 Task: Look for gluten-free products only.
Action: Mouse moved to (18, 106)
Screenshot: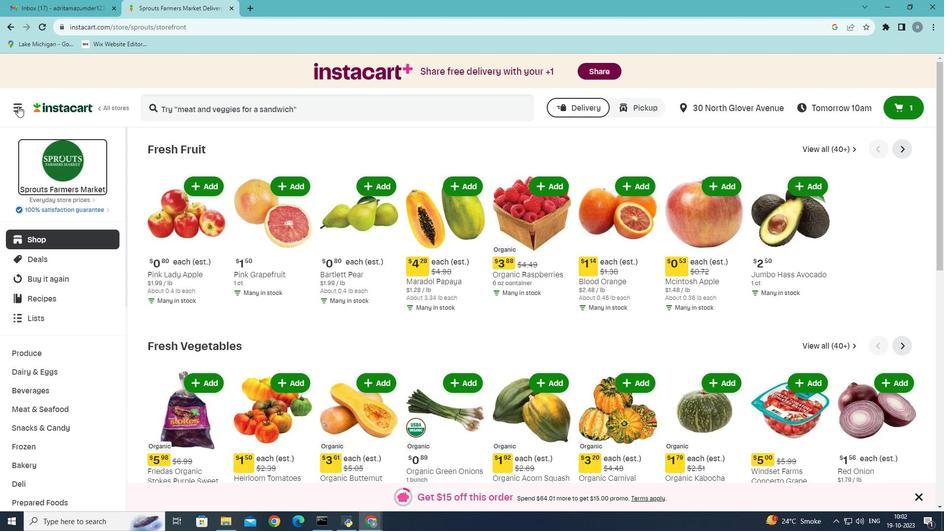 
Action: Mouse pressed left at (18, 106)
Screenshot: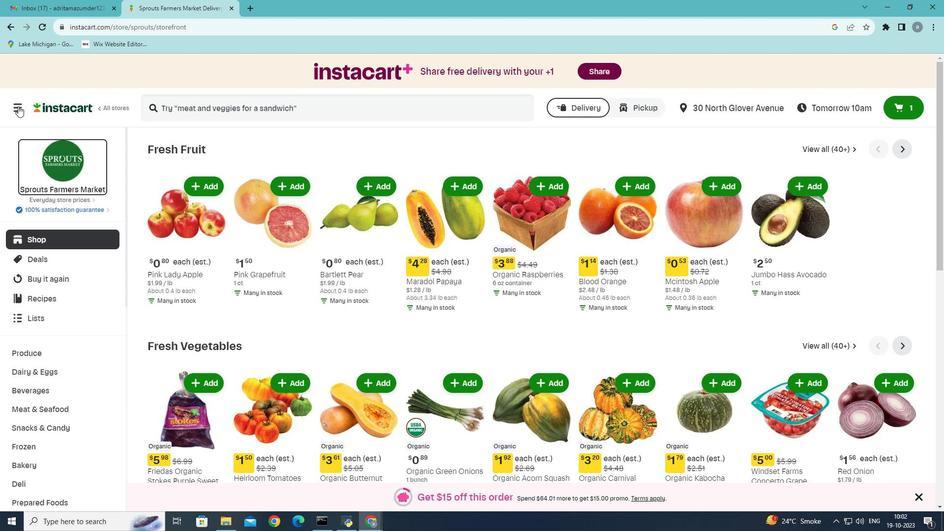 
Action: Mouse moved to (44, 289)
Screenshot: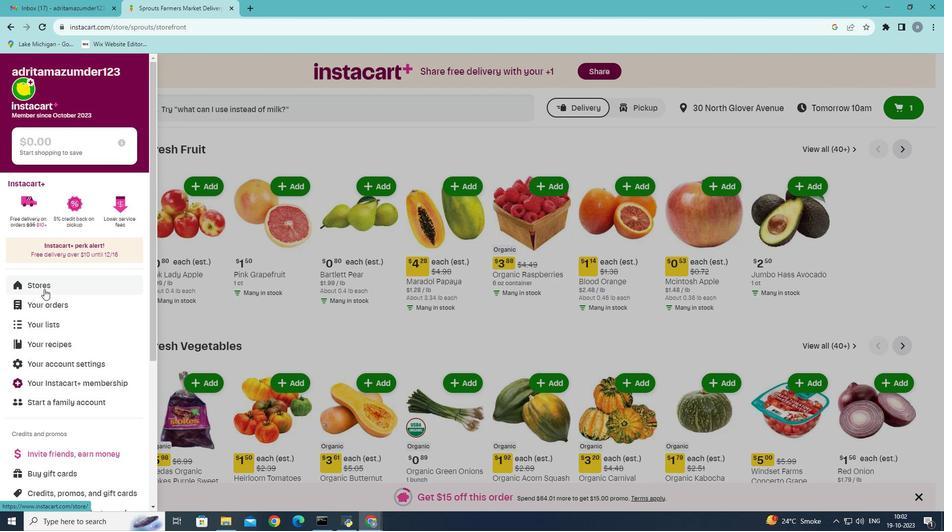 
Action: Mouse pressed left at (44, 289)
Screenshot: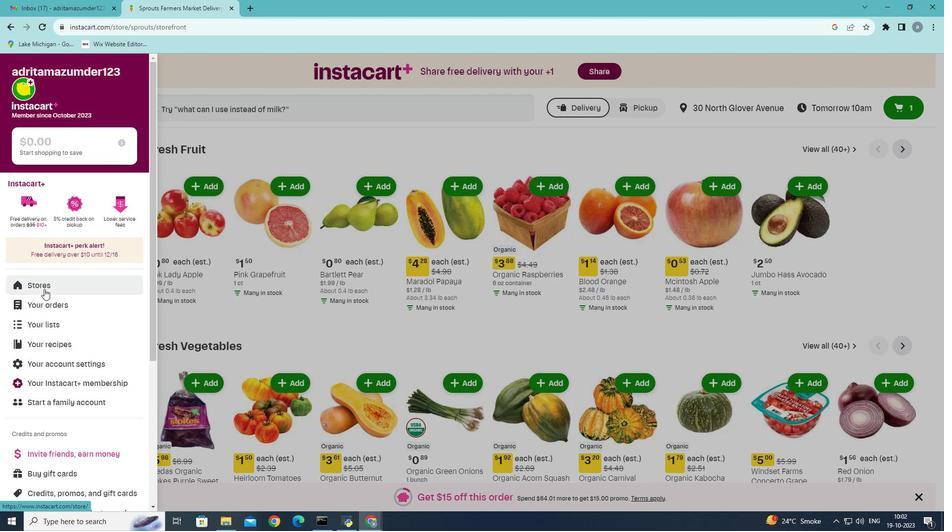 
Action: Mouse moved to (234, 116)
Screenshot: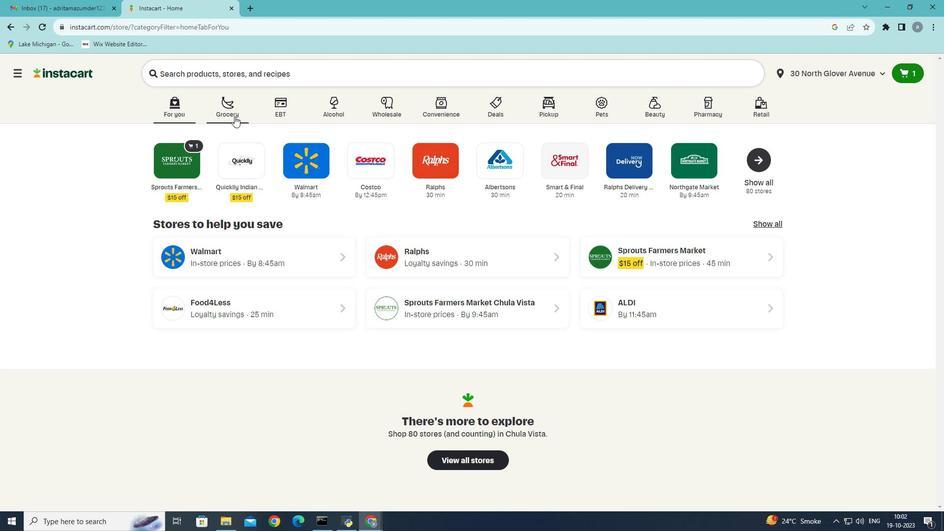 
Action: Mouse pressed left at (234, 116)
Screenshot: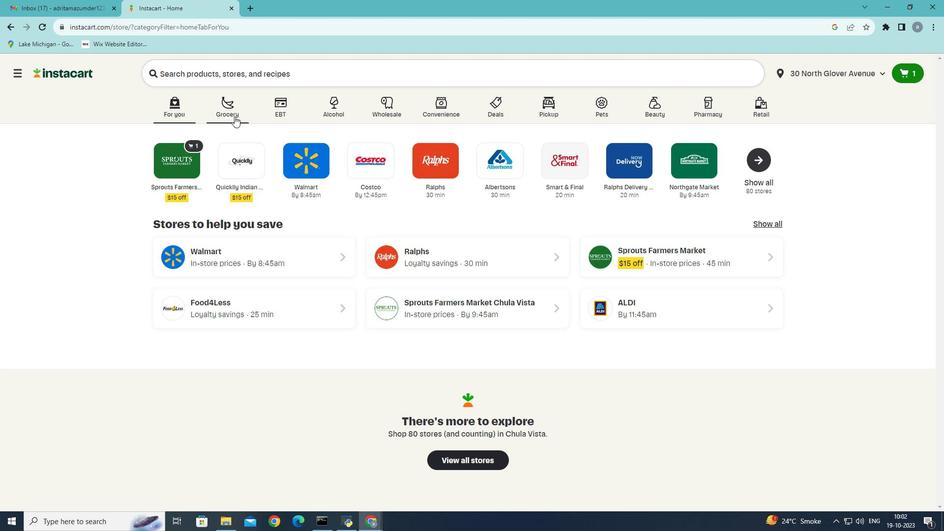 
Action: Mouse moved to (232, 294)
Screenshot: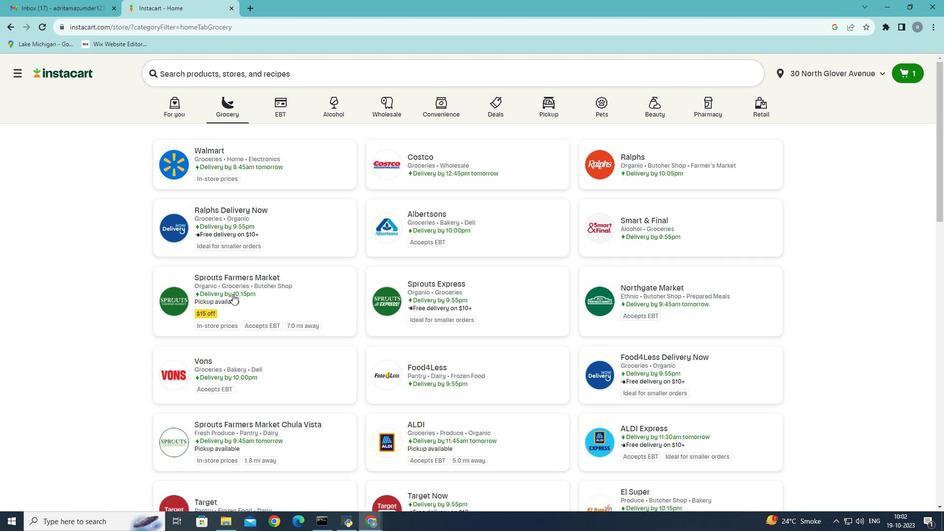 
Action: Mouse pressed left at (232, 294)
Screenshot: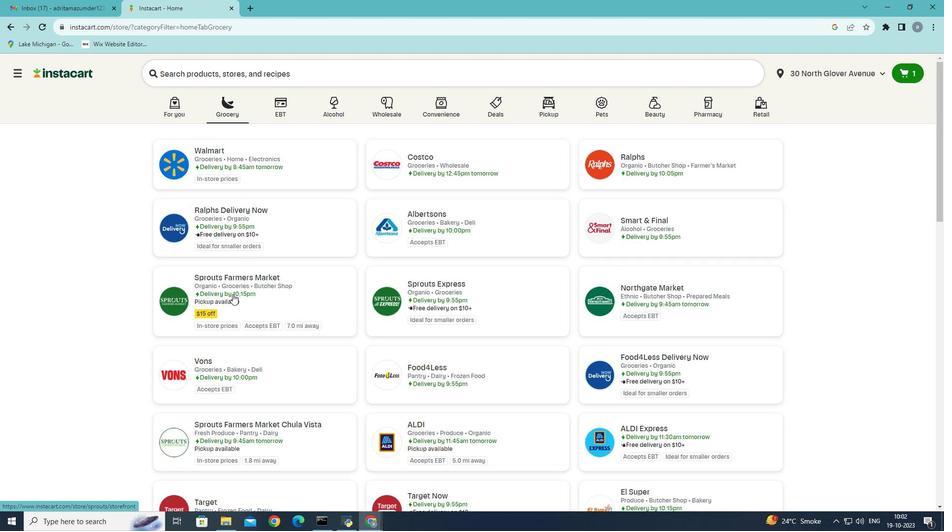 
Action: Mouse moved to (53, 409)
Screenshot: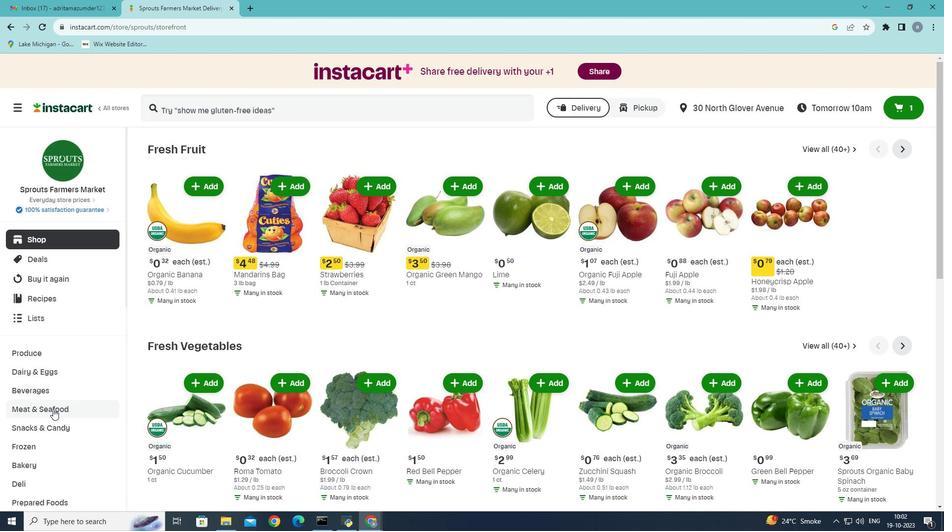 
Action: Mouse pressed left at (53, 409)
Screenshot: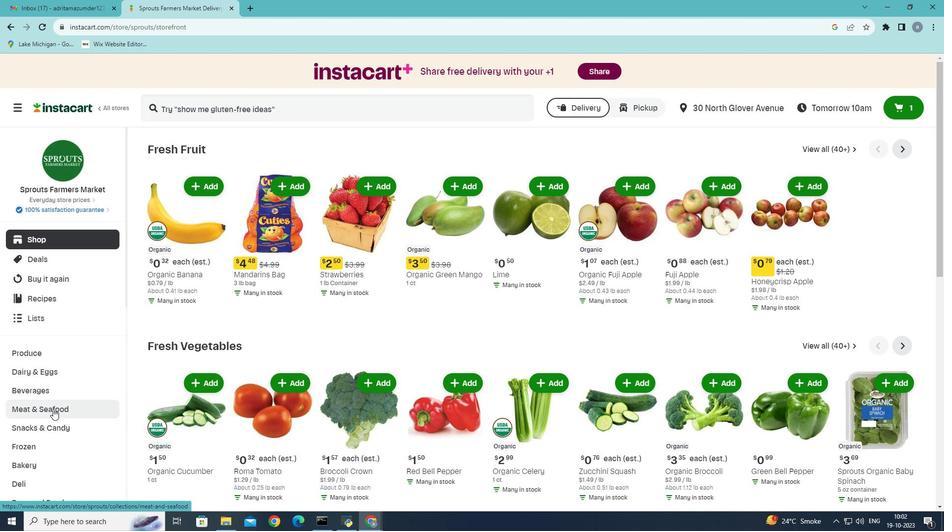 
Action: Mouse moved to (424, 170)
Screenshot: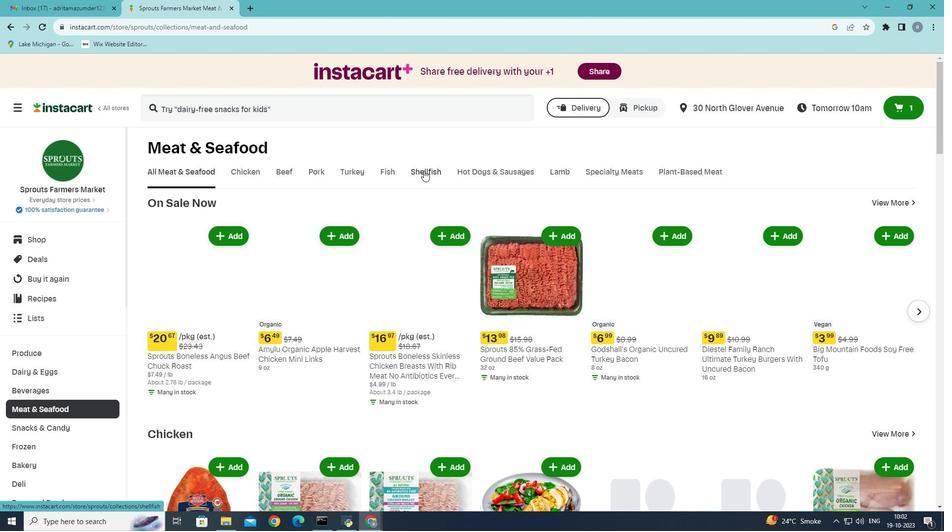
Action: Mouse pressed left at (424, 170)
Screenshot: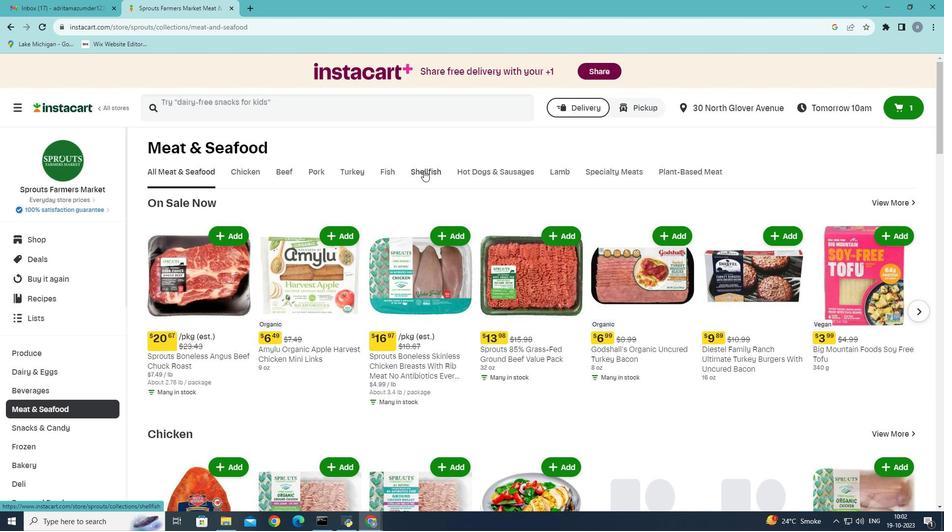 
Action: Mouse moved to (276, 255)
Screenshot: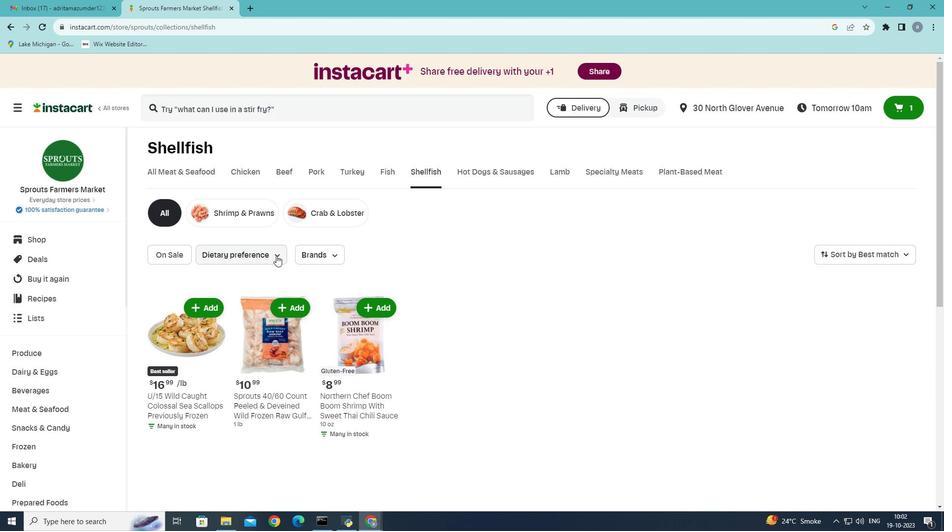 
Action: Mouse pressed left at (276, 255)
Screenshot: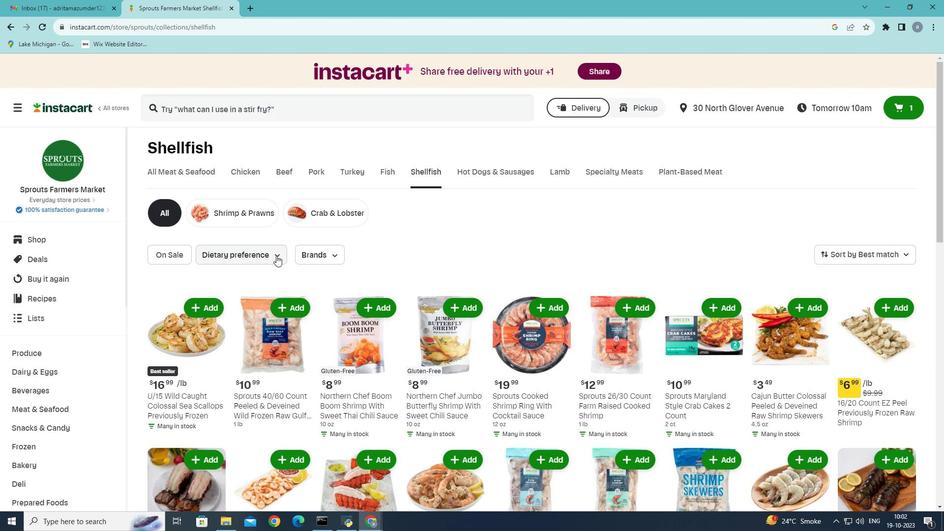 
Action: Mouse moved to (212, 284)
Screenshot: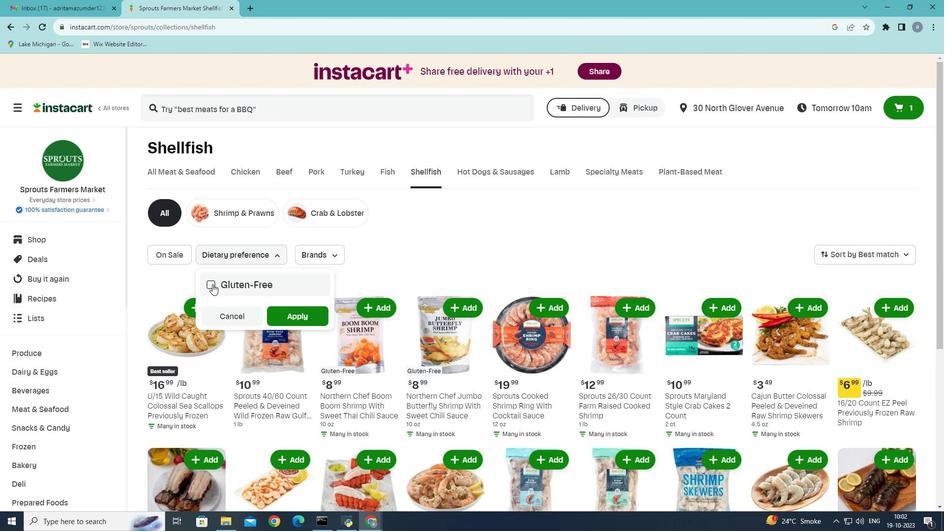 
Action: Mouse pressed left at (212, 284)
Screenshot: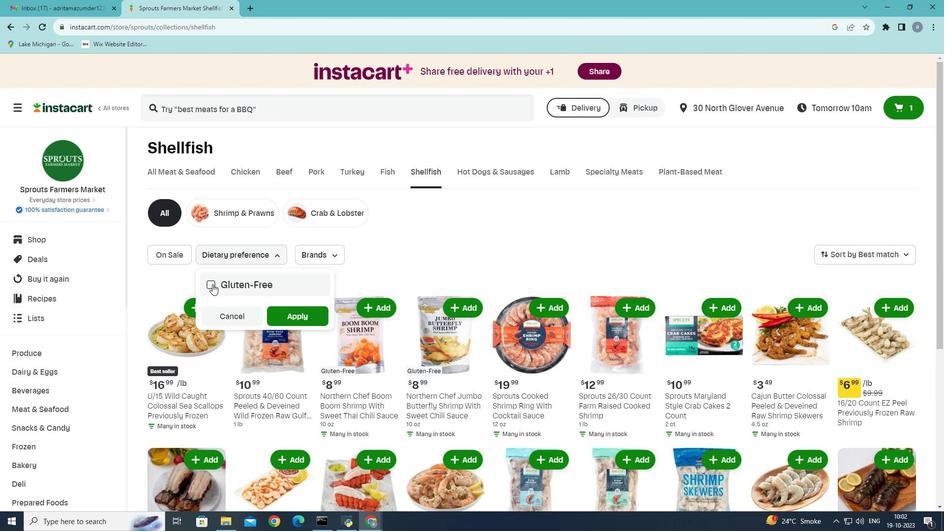 
Action: Mouse moved to (287, 312)
Screenshot: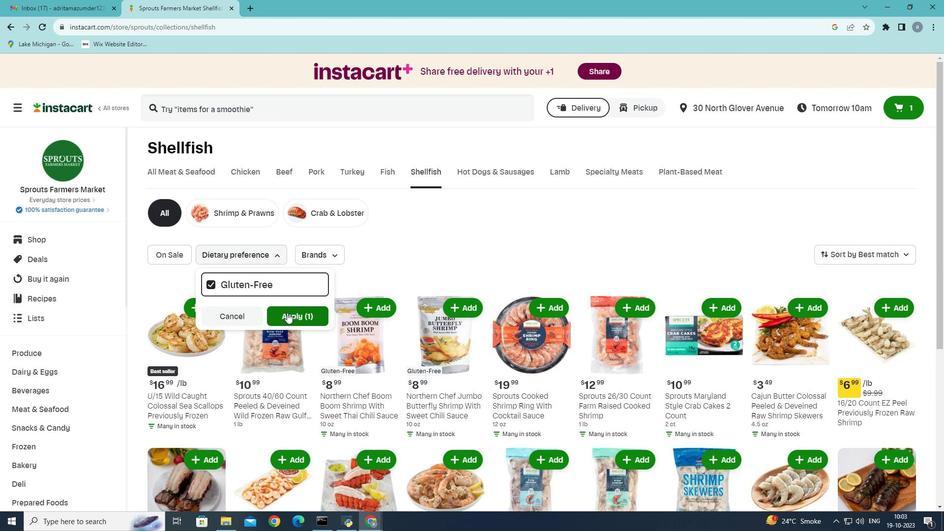 
Action: Mouse pressed left at (287, 312)
Screenshot: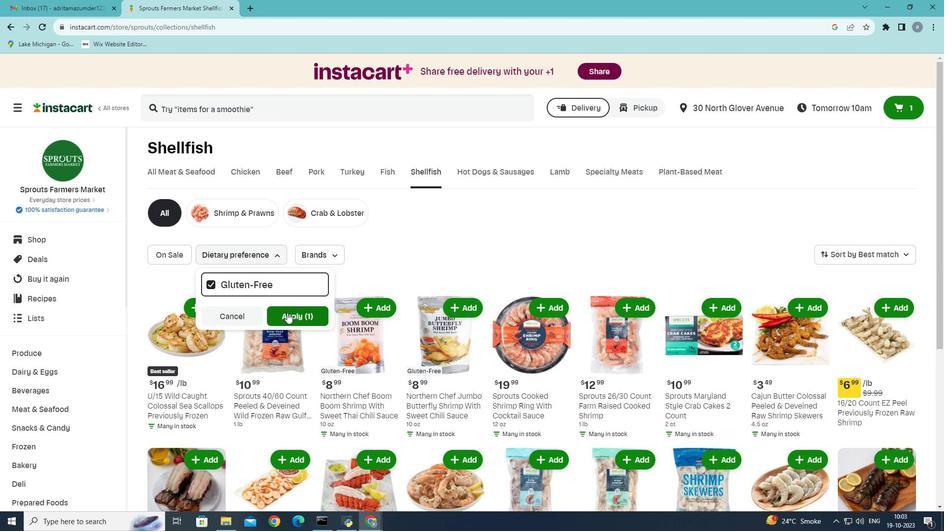 
Action: Mouse moved to (310, 300)
Screenshot: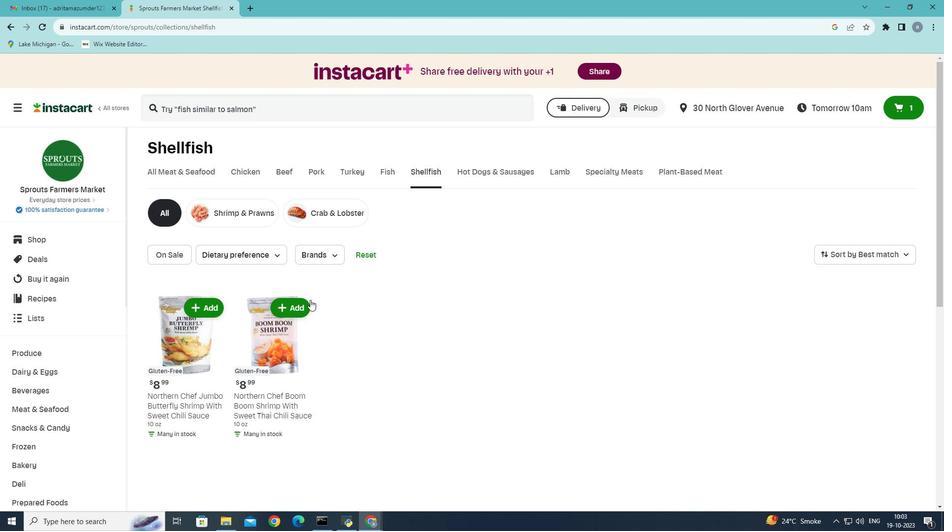 
